 Task: Use the formula "FORECAST.LINEAR" in spreadsheet "Project portfolio".
Action: Mouse moved to (722, 372)
Screenshot: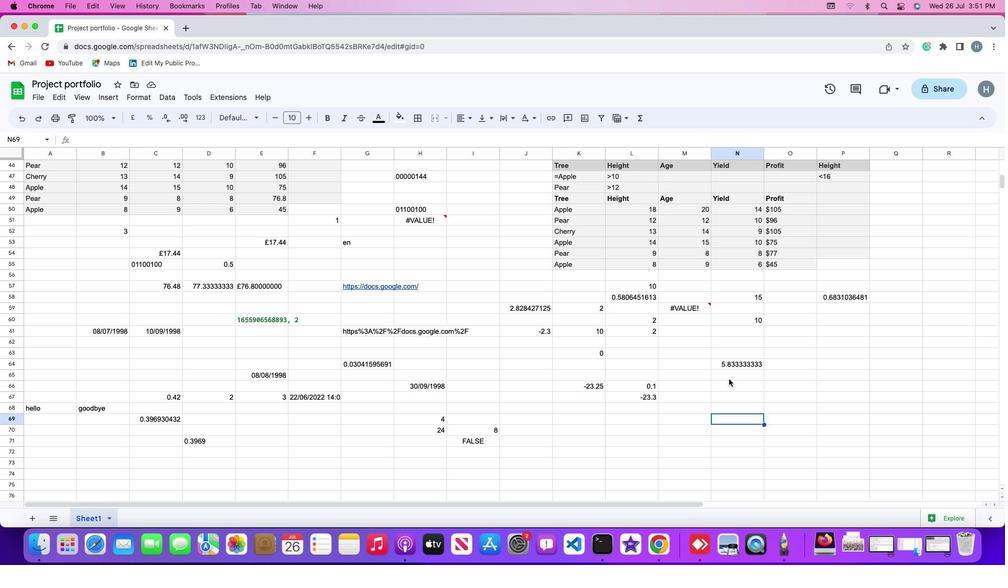 
Action: Mouse pressed left at (722, 372)
Screenshot: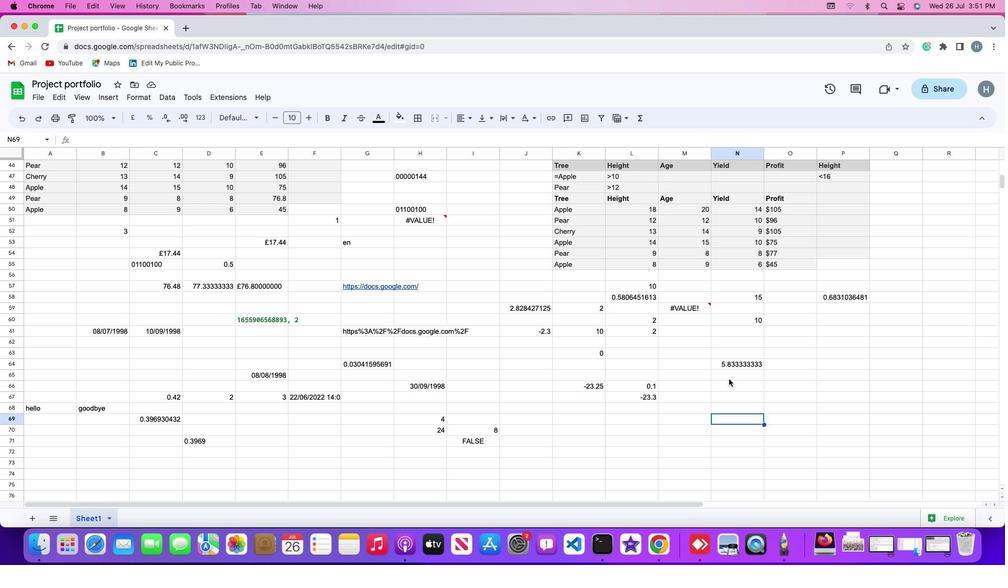 
Action: Mouse moved to (96, 90)
Screenshot: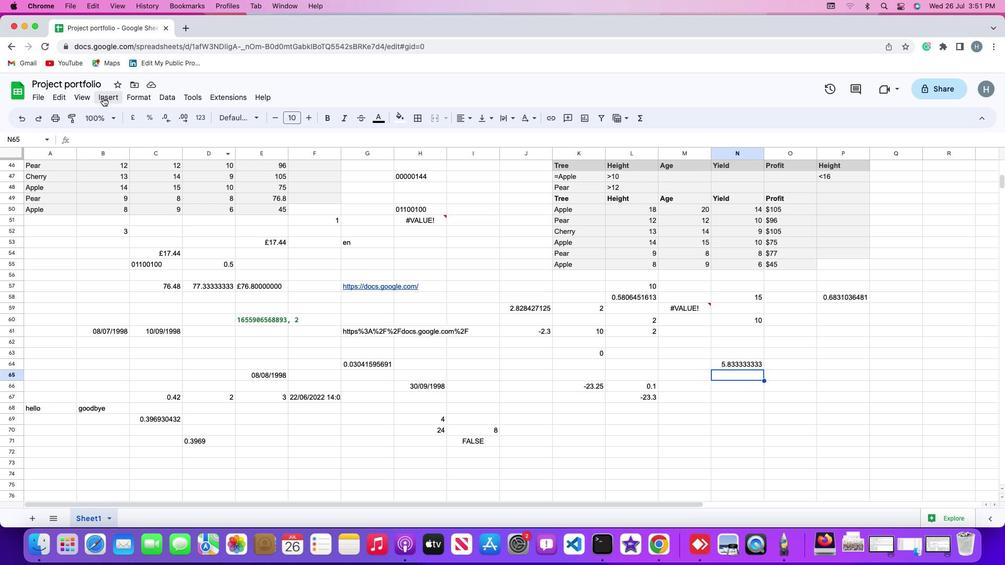 
Action: Mouse pressed left at (96, 90)
Screenshot: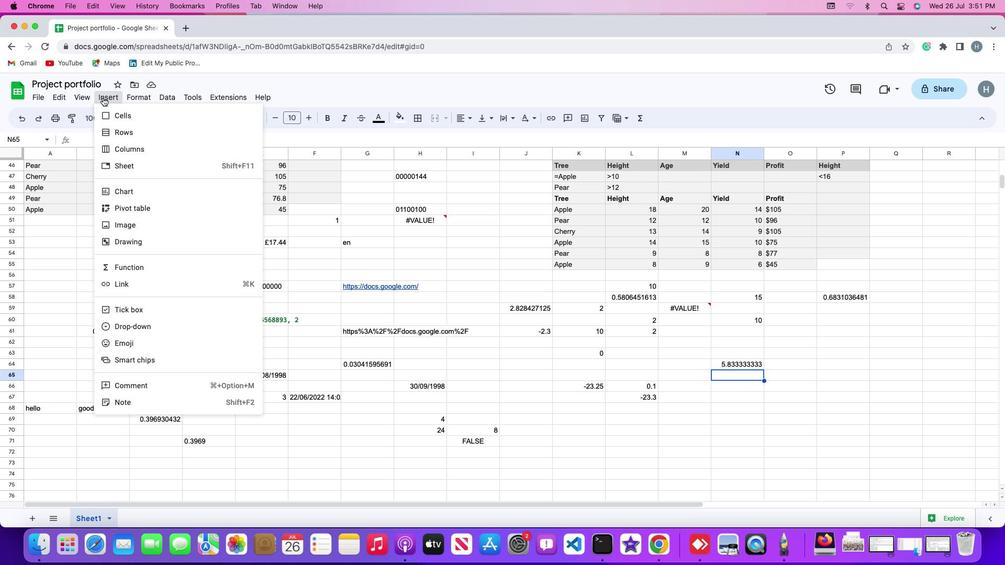 
Action: Mouse moved to (108, 258)
Screenshot: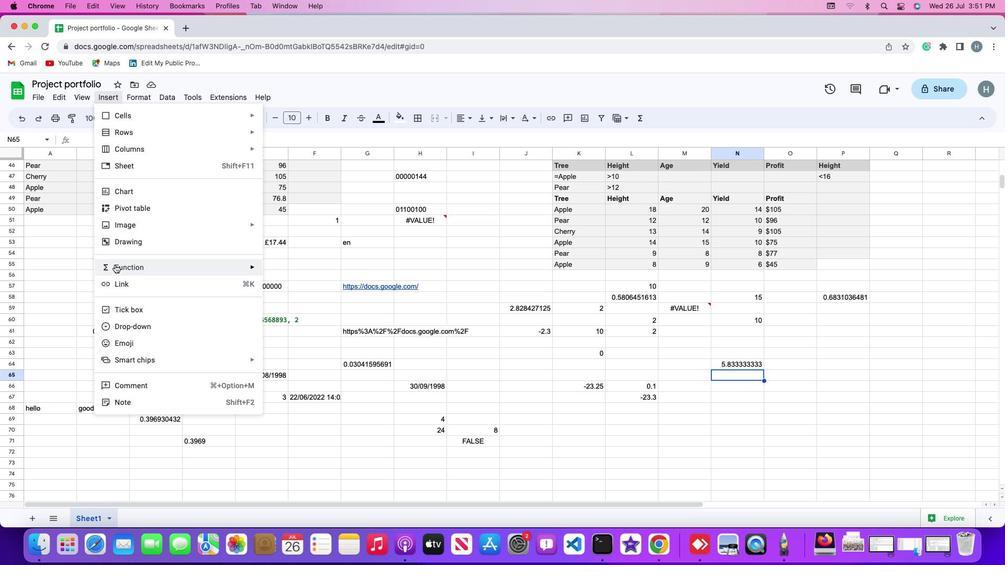 
Action: Mouse pressed left at (108, 258)
Screenshot: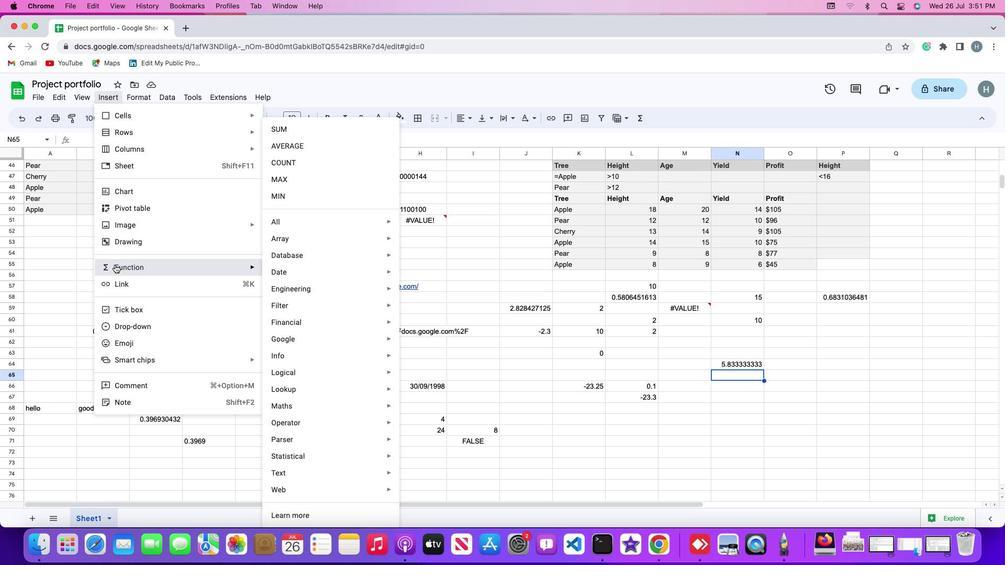 
Action: Mouse moved to (333, 211)
Screenshot: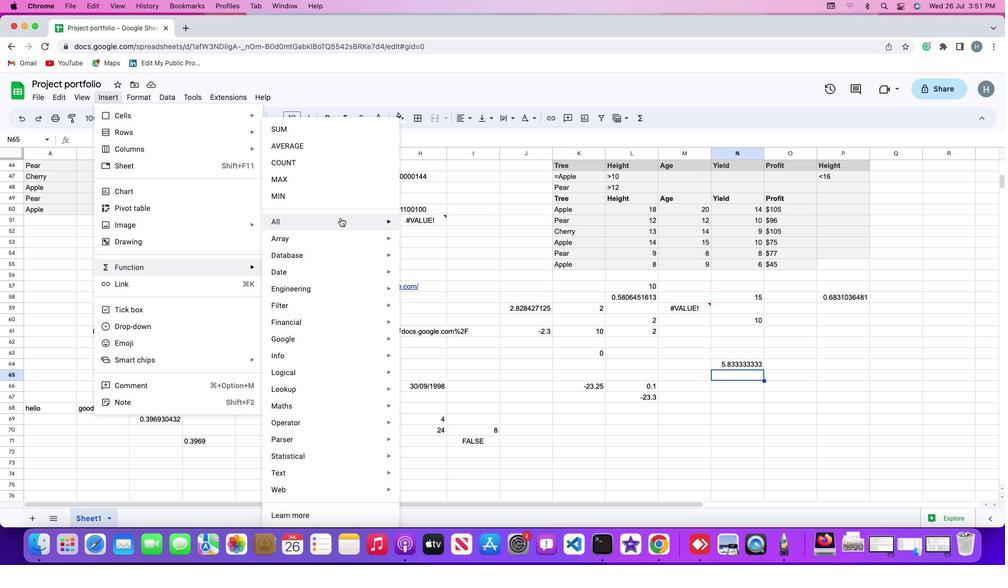 
Action: Mouse pressed left at (333, 211)
Screenshot: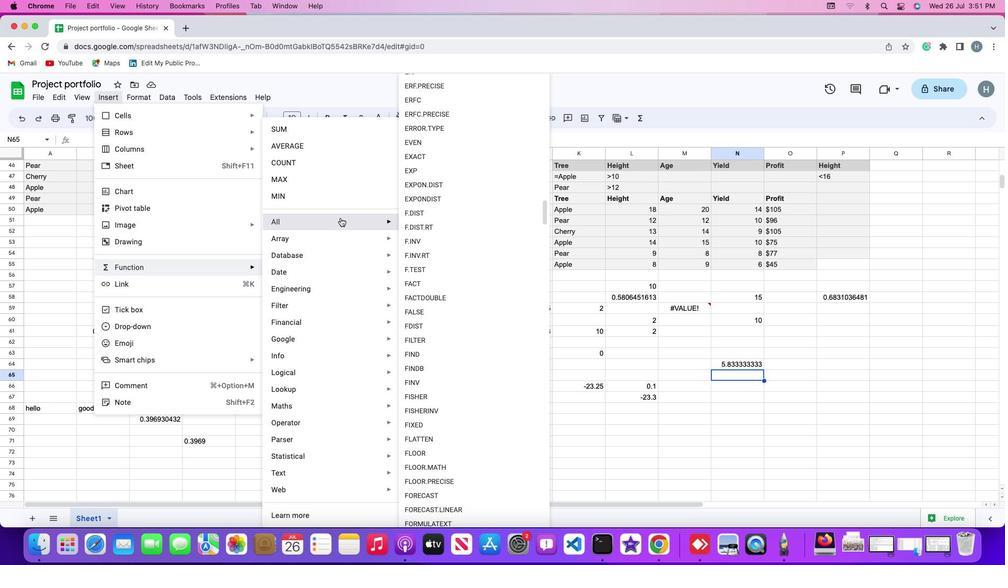 
Action: Mouse moved to (435, 509)
Screenshot: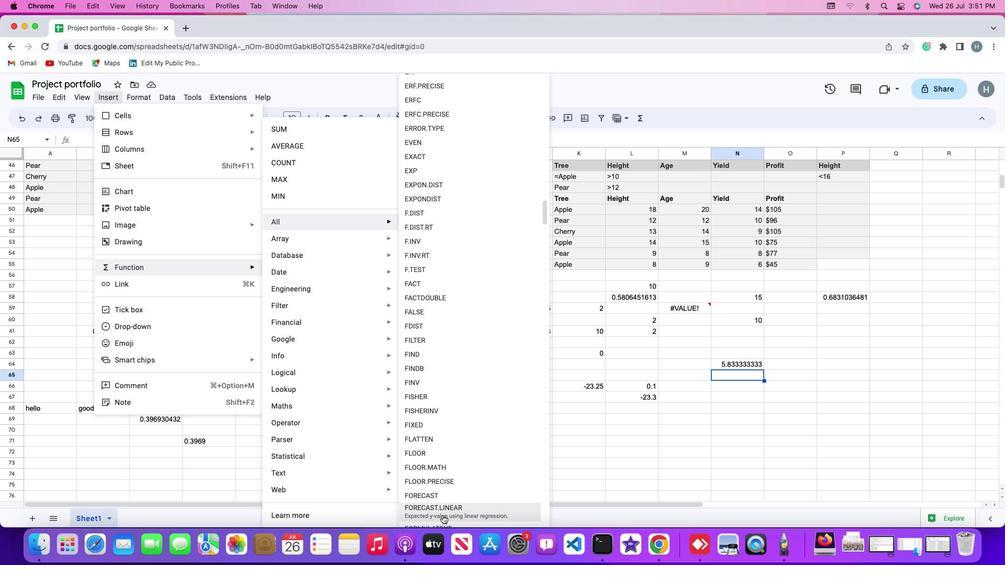 
Action: Mouse pressed left at (435, 509)
Screenshot: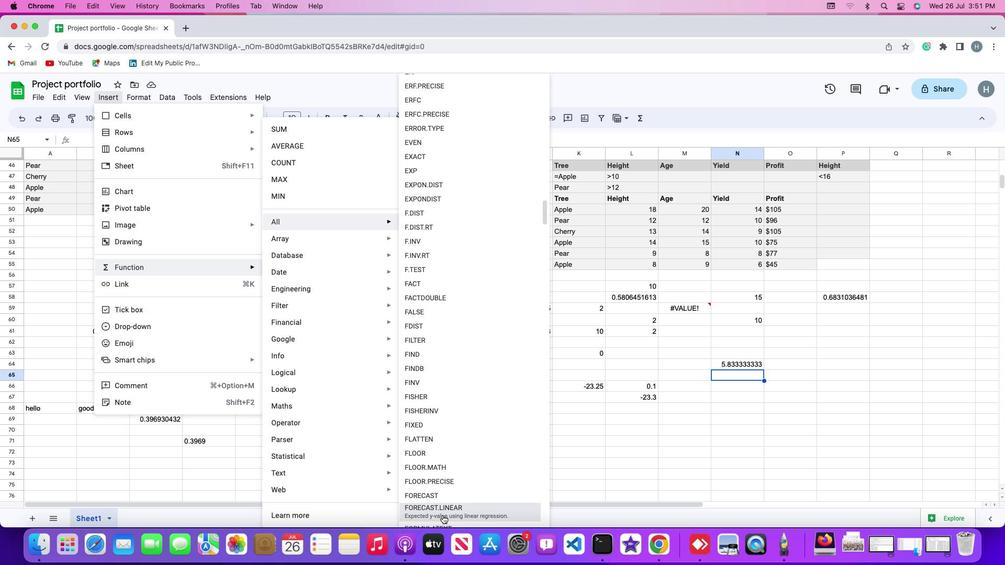 
Action: Mouse moved to (627, 359)
Screenshot: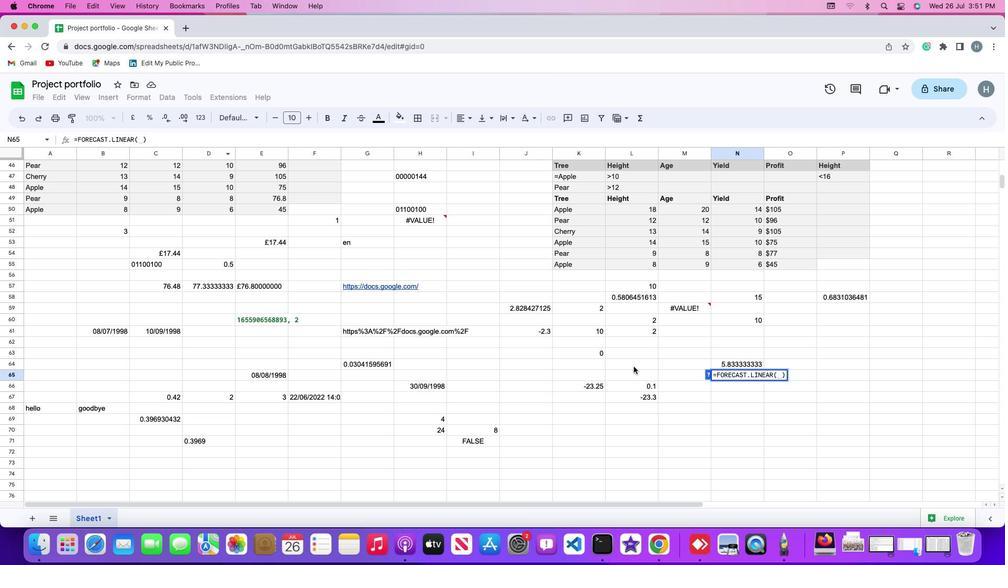 
Action: Key pressed '5'','
Screenshot: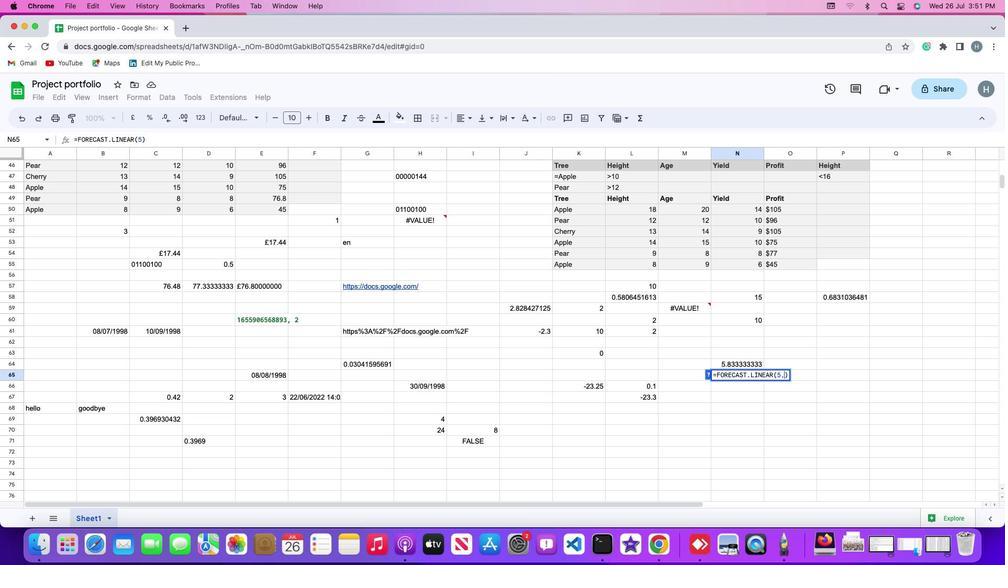 
Action: Mouse moved to (625, 196)
Screenshot: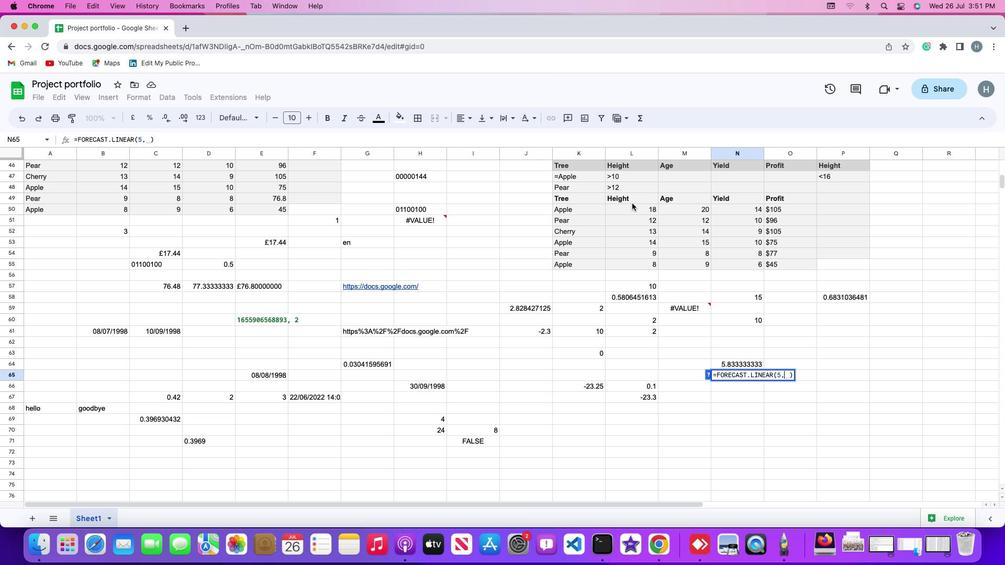 
Action: Mouse pressed left at (625, 196)
Screenshot: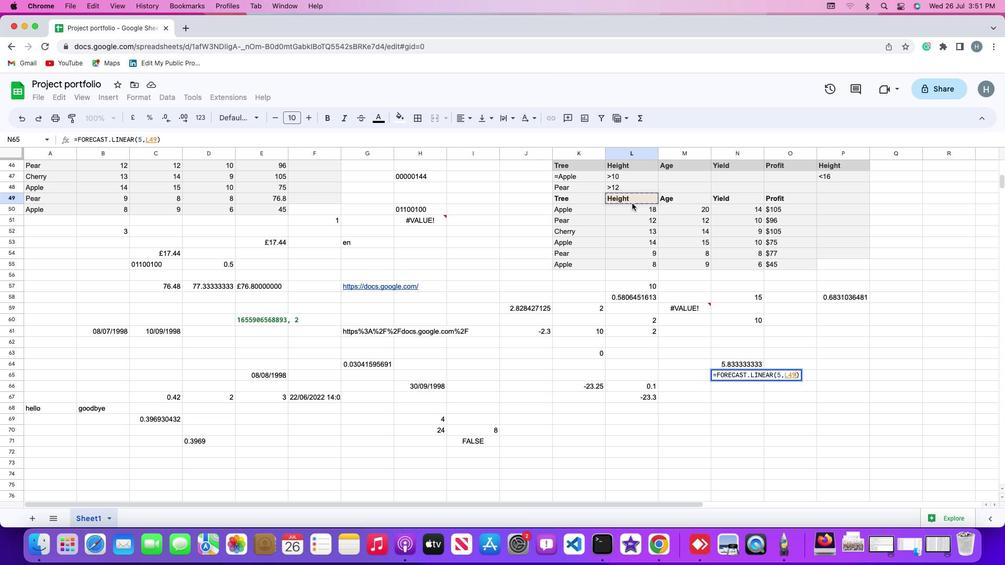 
Action: Mouse moved to (627, 203)
Screenshot: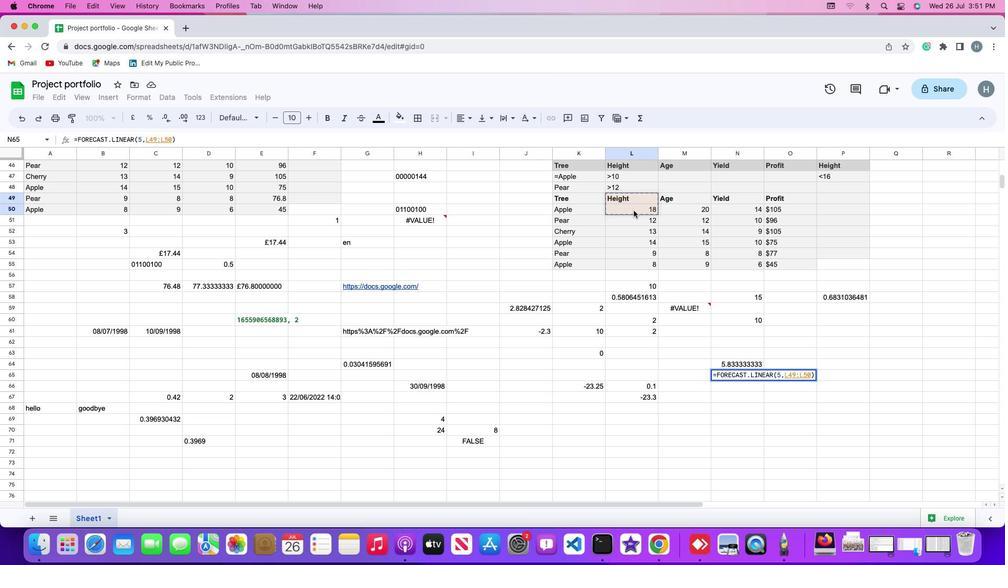 
Action: Mouse pressed left at (627, 203)
Screenshot: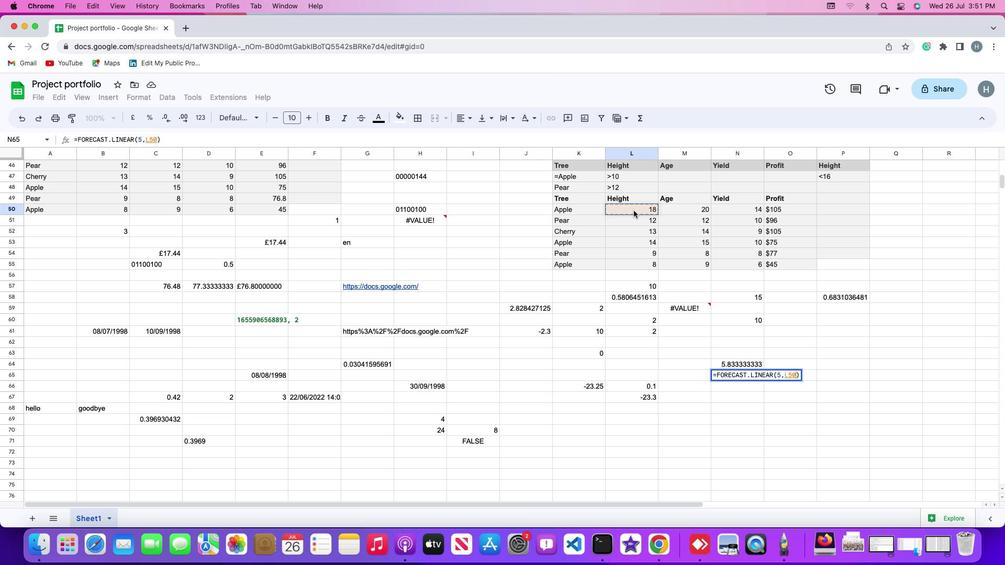 
Action: Mouse moved to (635, 258)
Screenshot: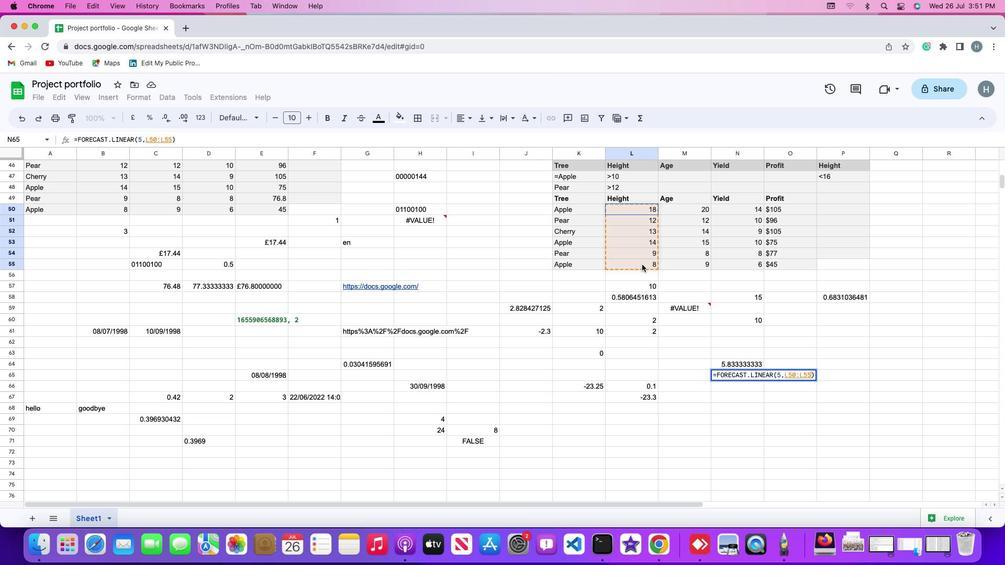 
Action: Key pressed ','
Screenshot: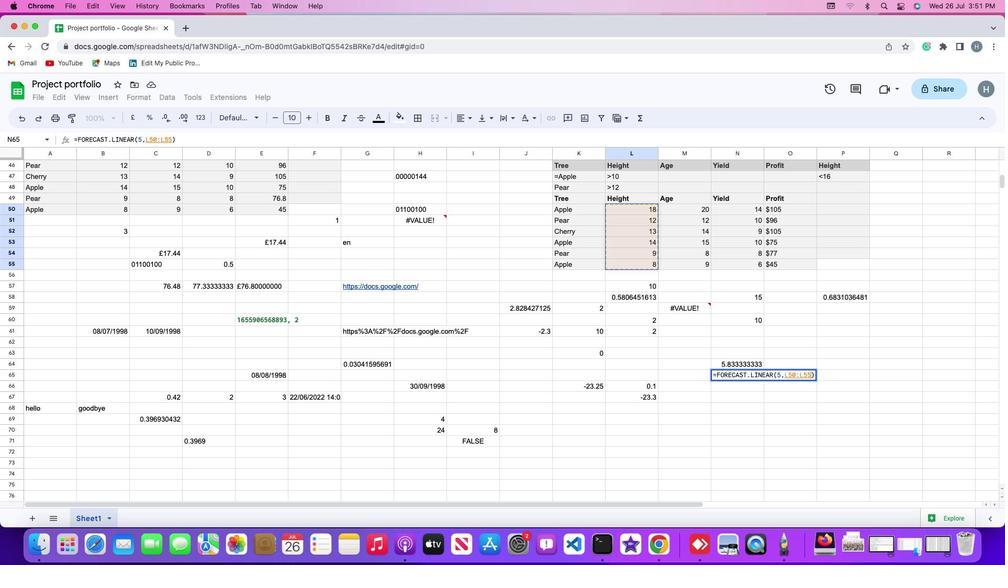
Action: Mouse moved to (678, 200)
Screenshot: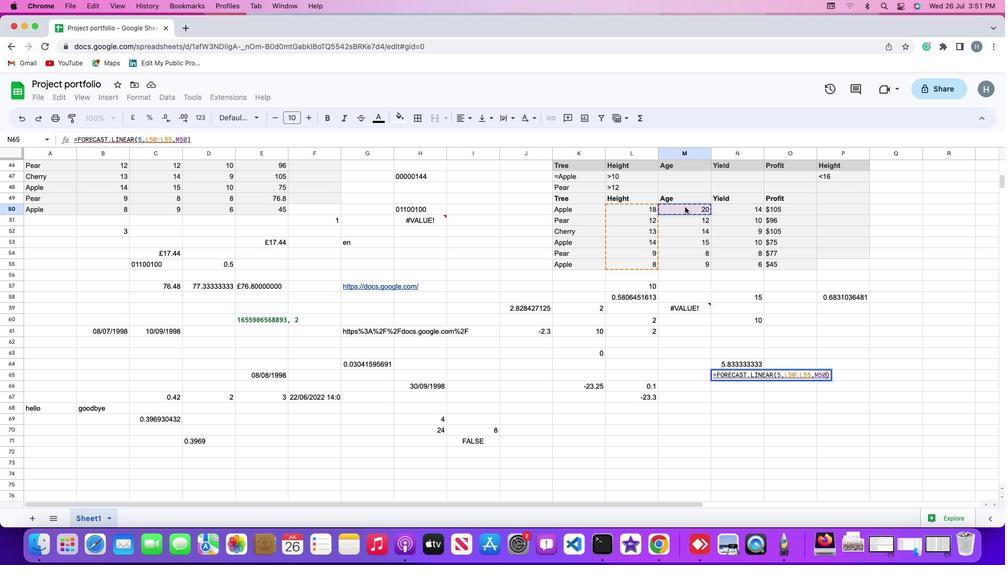 
Action: Mouse pressed left at (678, 200)
Screenshot: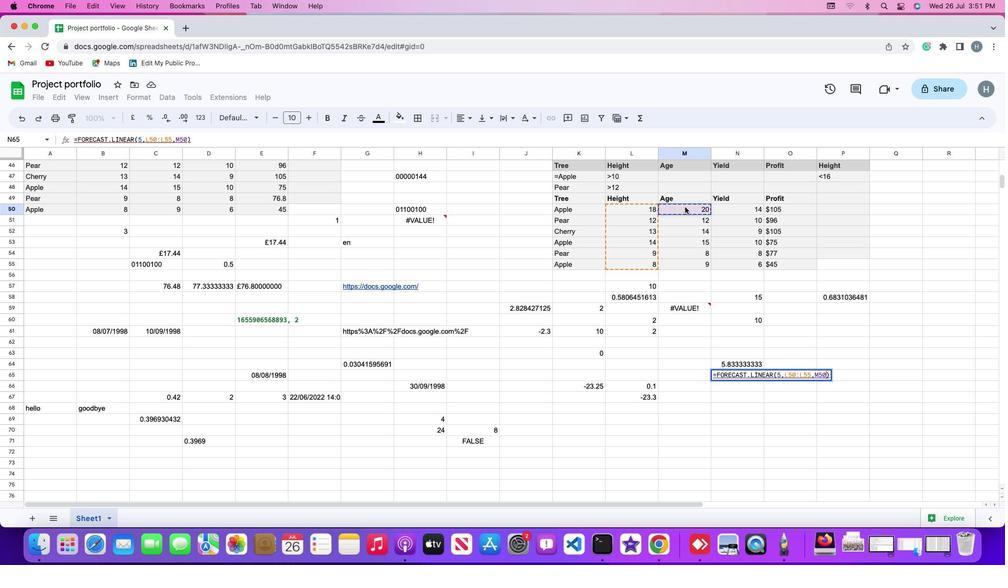 
Action: Mouse moved to (684, 258)
Screenshot: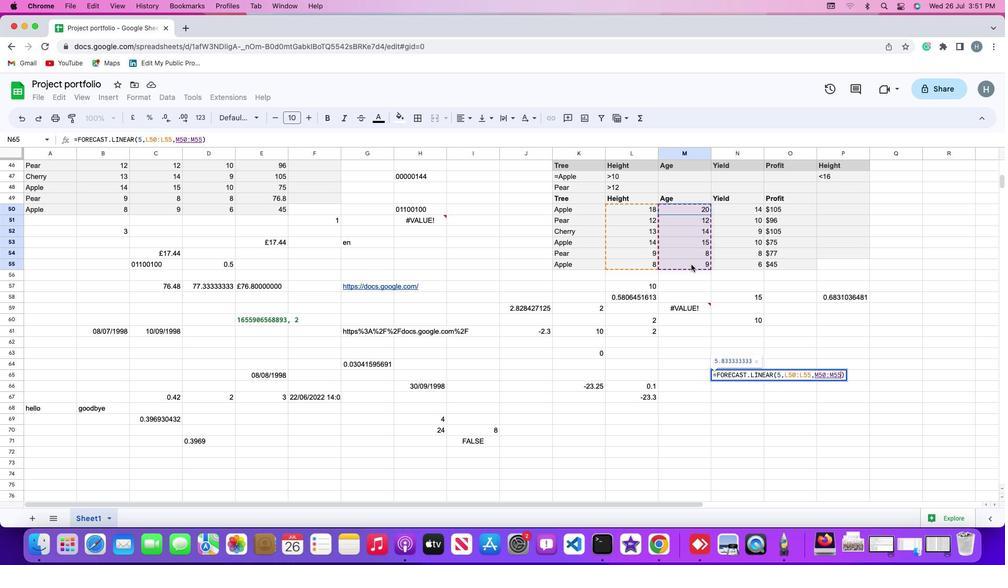 
Action: Key pressed Key.enter
Screenshot: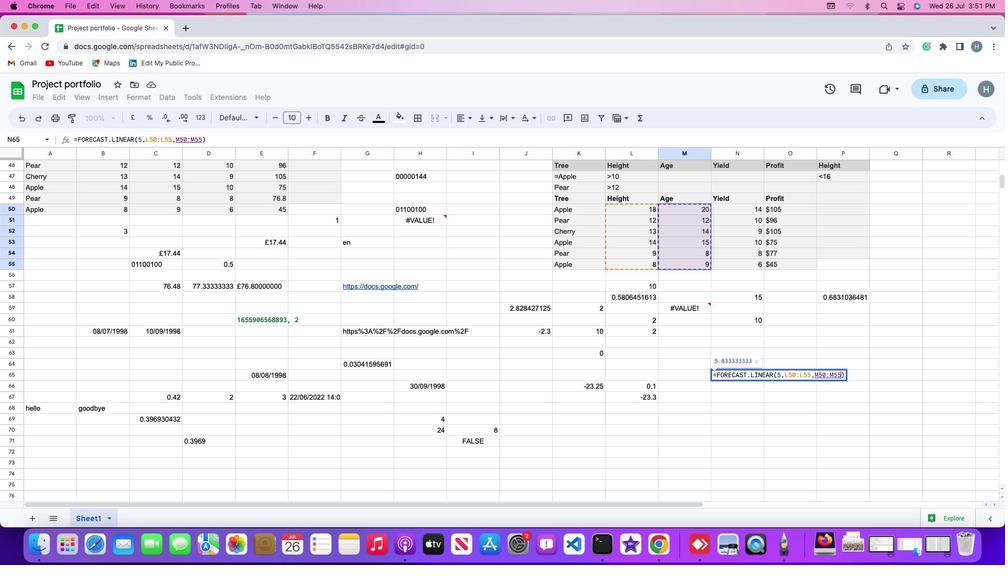 
